 Task: Add the task  Implement a new cloud-based phone system for a company to the section Cloud Security Sprint in the project AgileGuru and add a Due Date to the respective task as 2023/12/17
Action: Mouse moved to (540, 451)
Screenshot: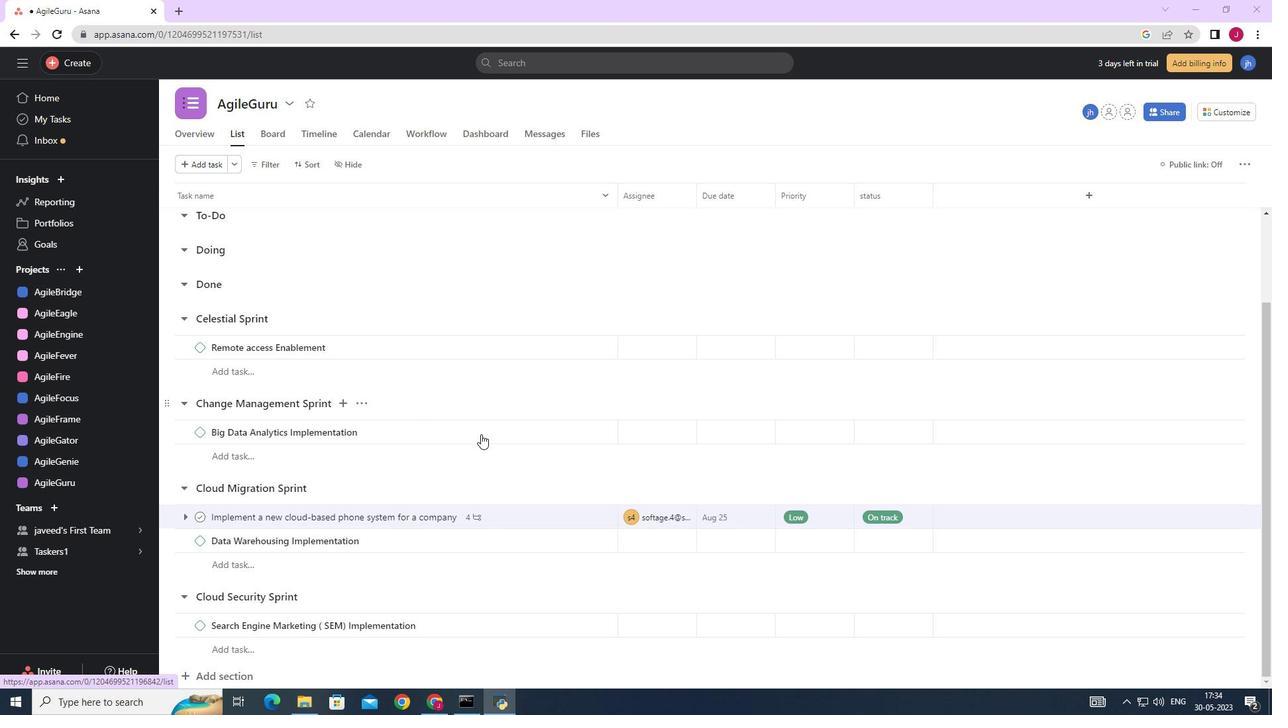 
Action: Mouse scrolled (540, 451) with delta (0, 0)
Screenshot: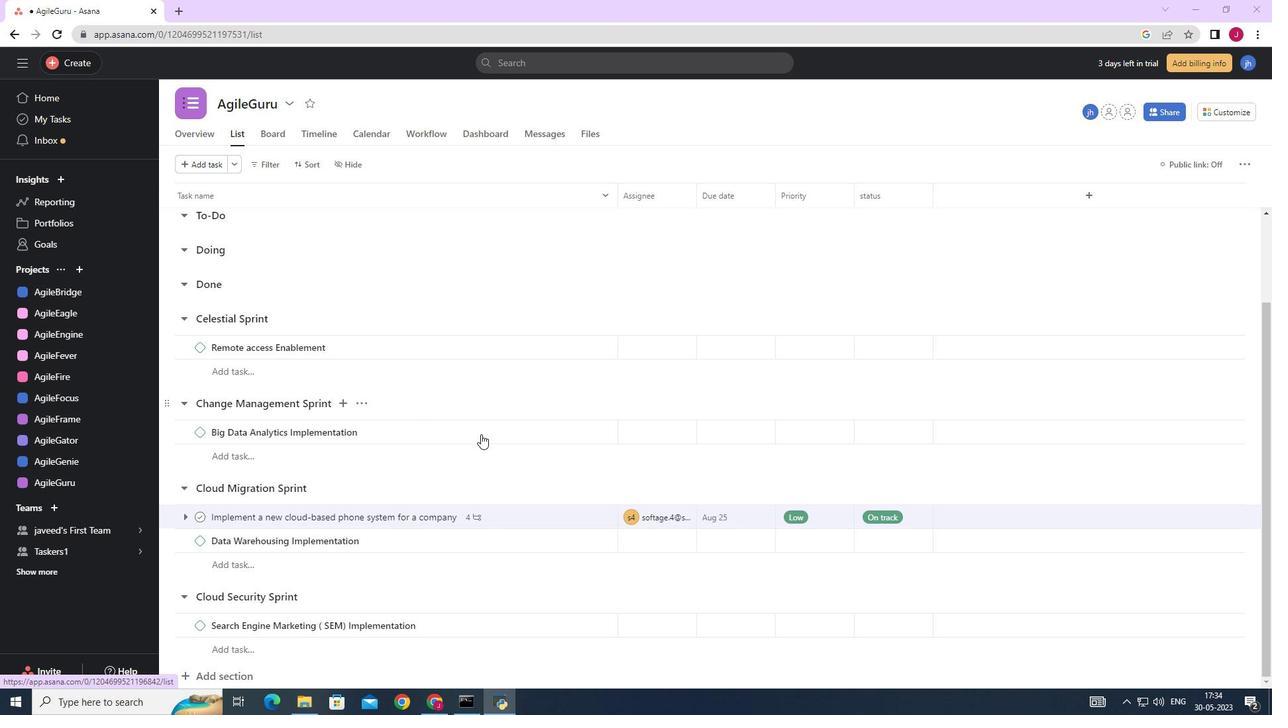 
Action: Mouse moved to (540, 451)
Screenshot: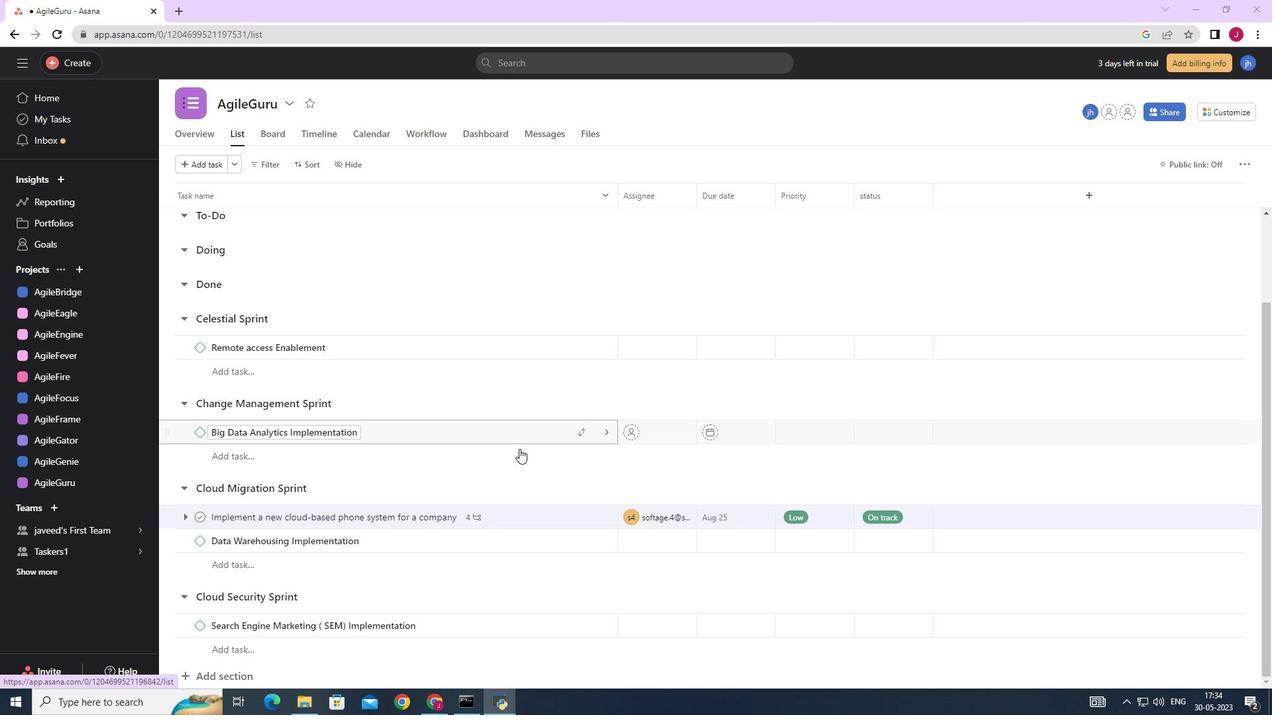
Action: Mouse scrolled (540, 451) with delta (0, 0)
Screenshot: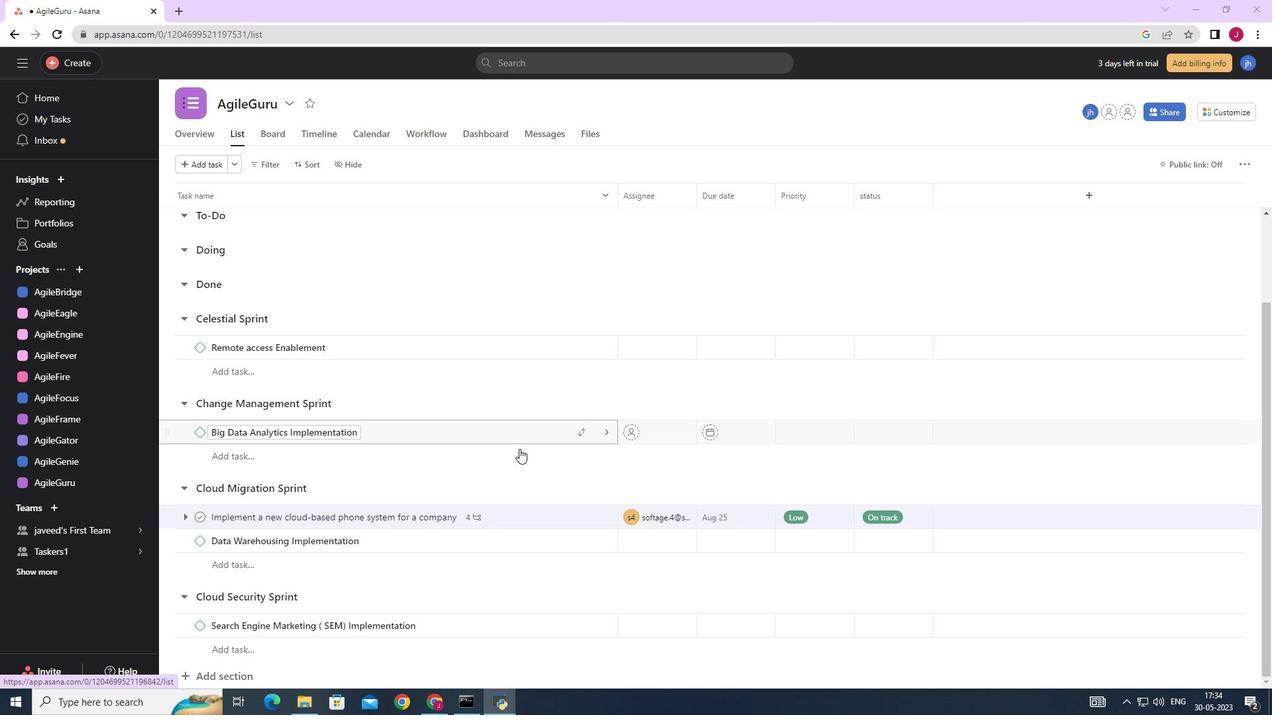 
Action: Mouse moved to (540, 450)
Screenshot: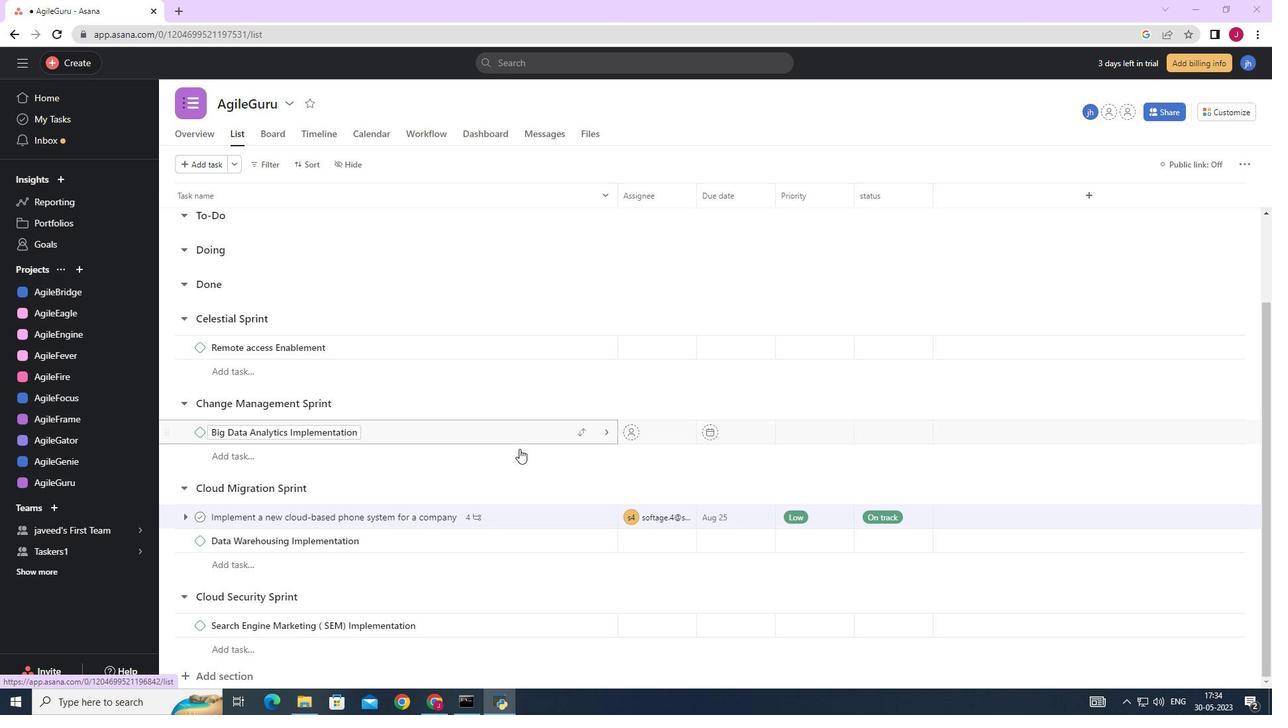 
Action: Mouse scrolled (540, 449) with delta (0, 0)
Screenshot: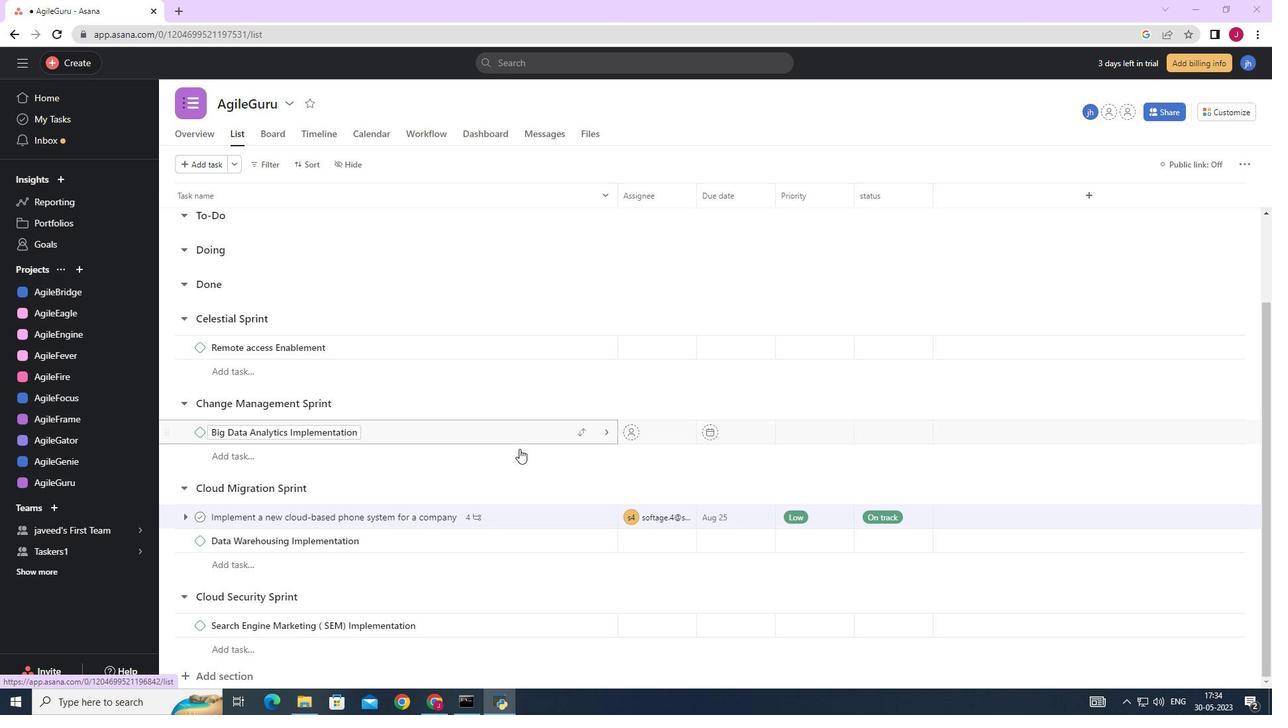 
Action: Mouse moved to (540, 449)
Screenshot: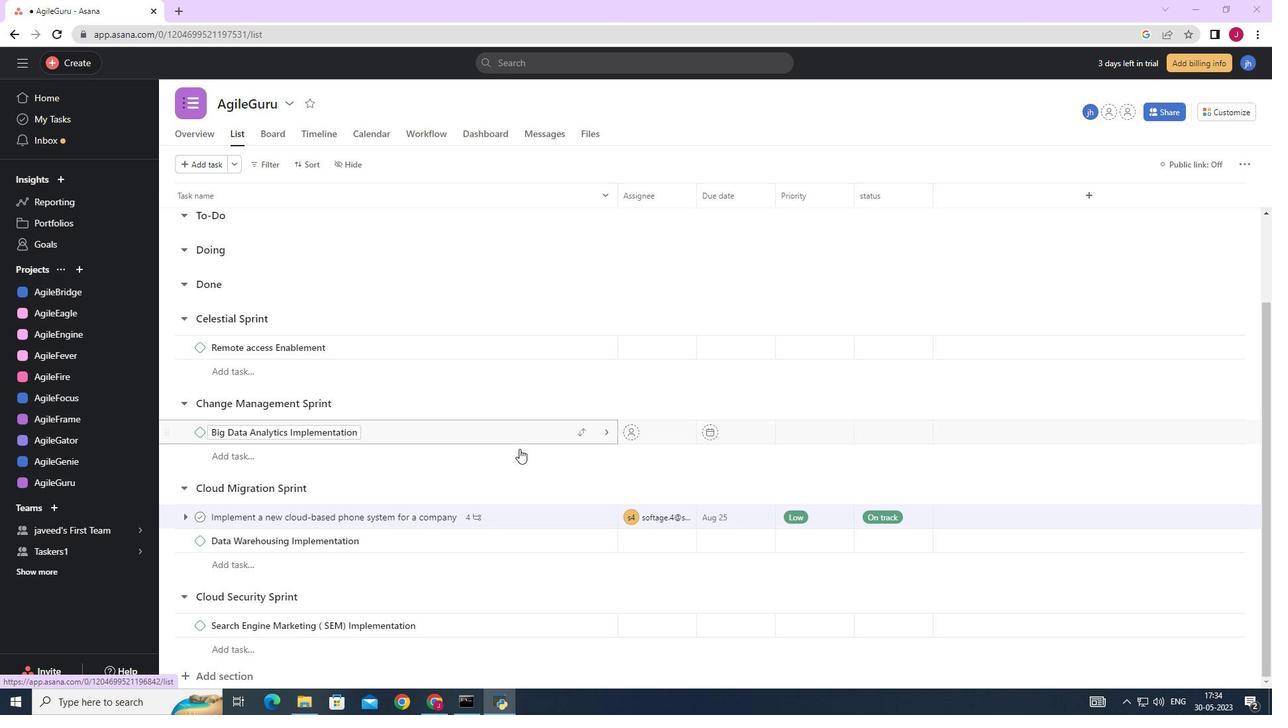 
Action: Mouse scrolled (540, 448) with delta (0, 0)
Screenshot: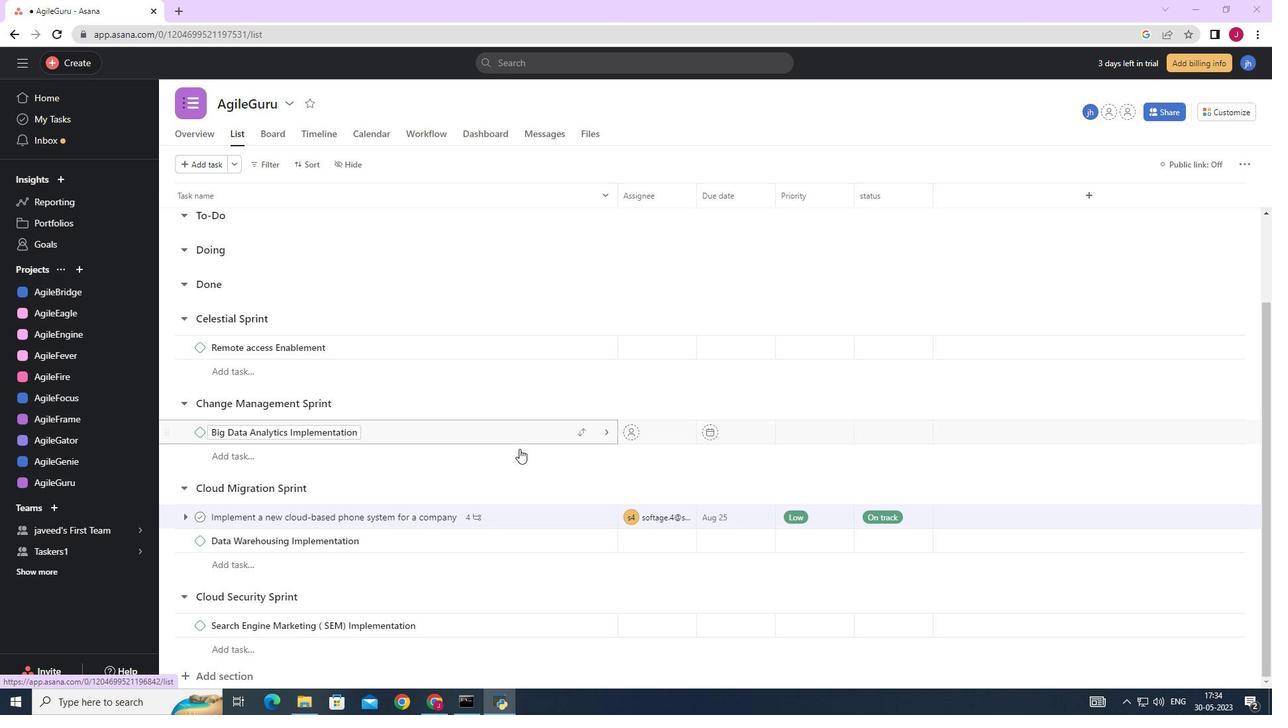 
Action: Mouse moved to (539, 447)
Screenshot: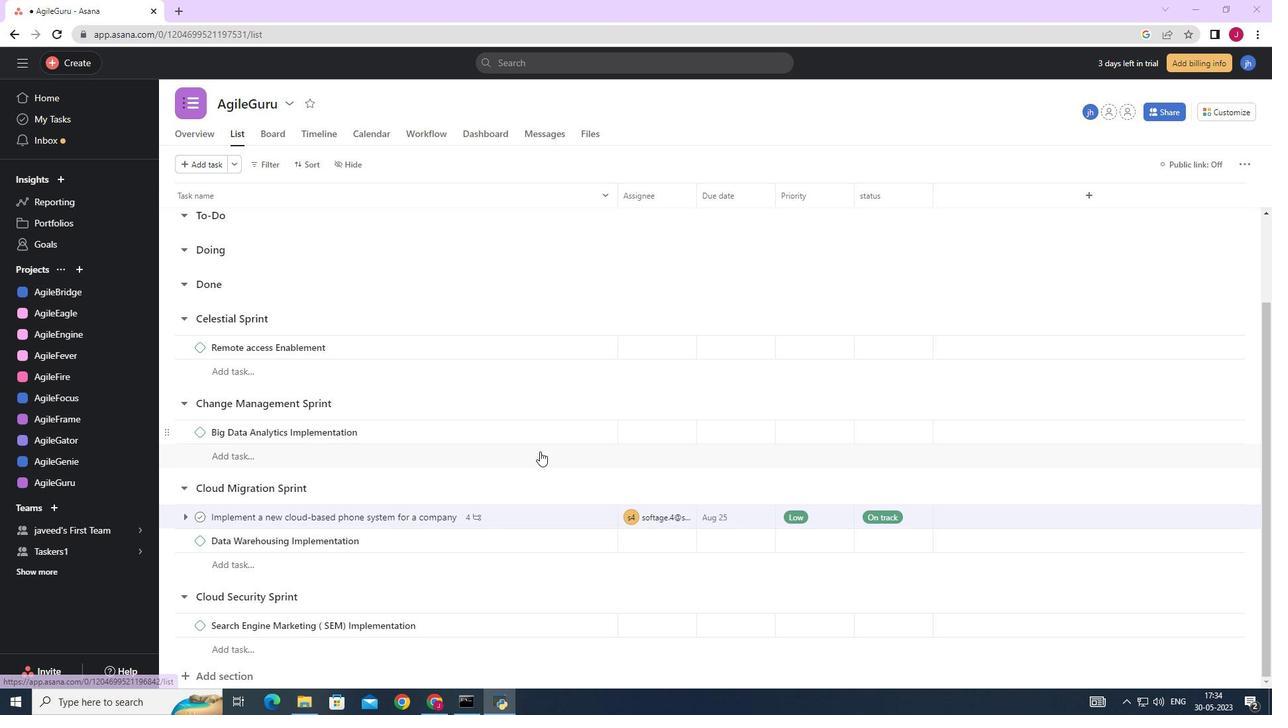 
Action: Mouse scrolled (539, 446) with delta (0, 0)
Screenshot: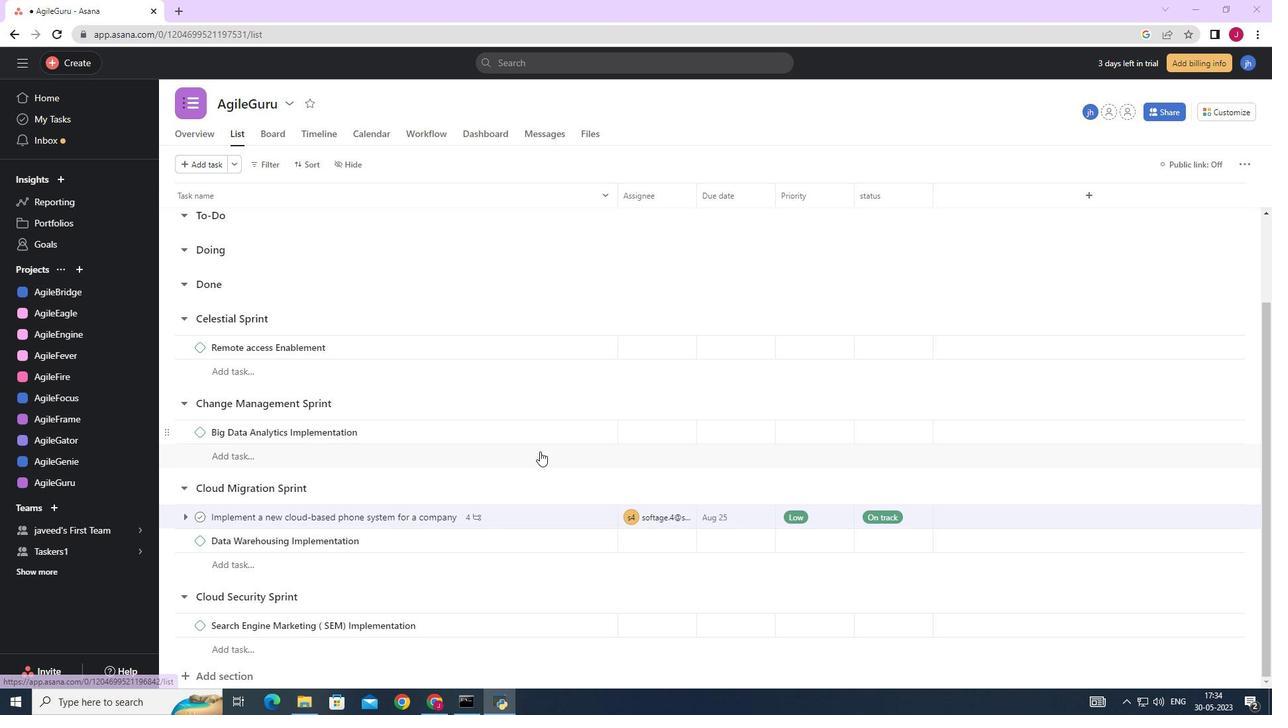
Action: Mouse moved to (583, 518)
Screenshot: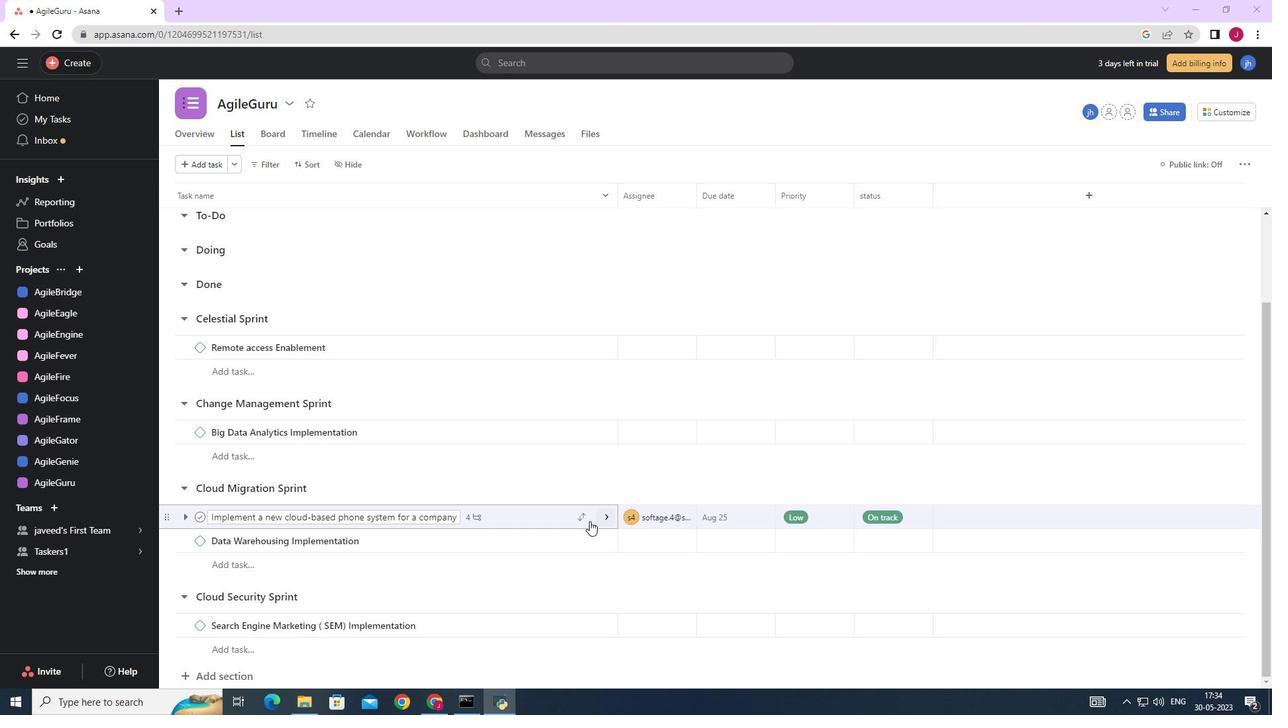 
Action: Mouse pressed left at (583, 518)
Screenshot: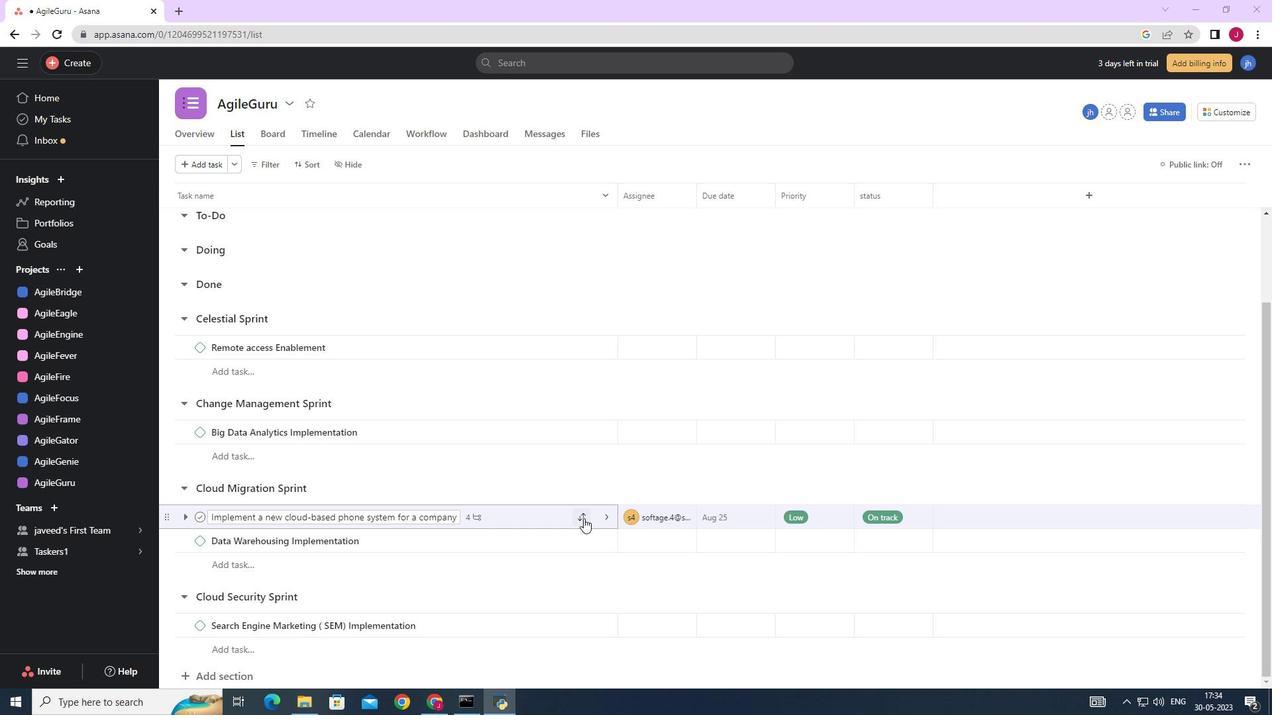 
Action: Mouse moved to (520, 483)
Screenshot: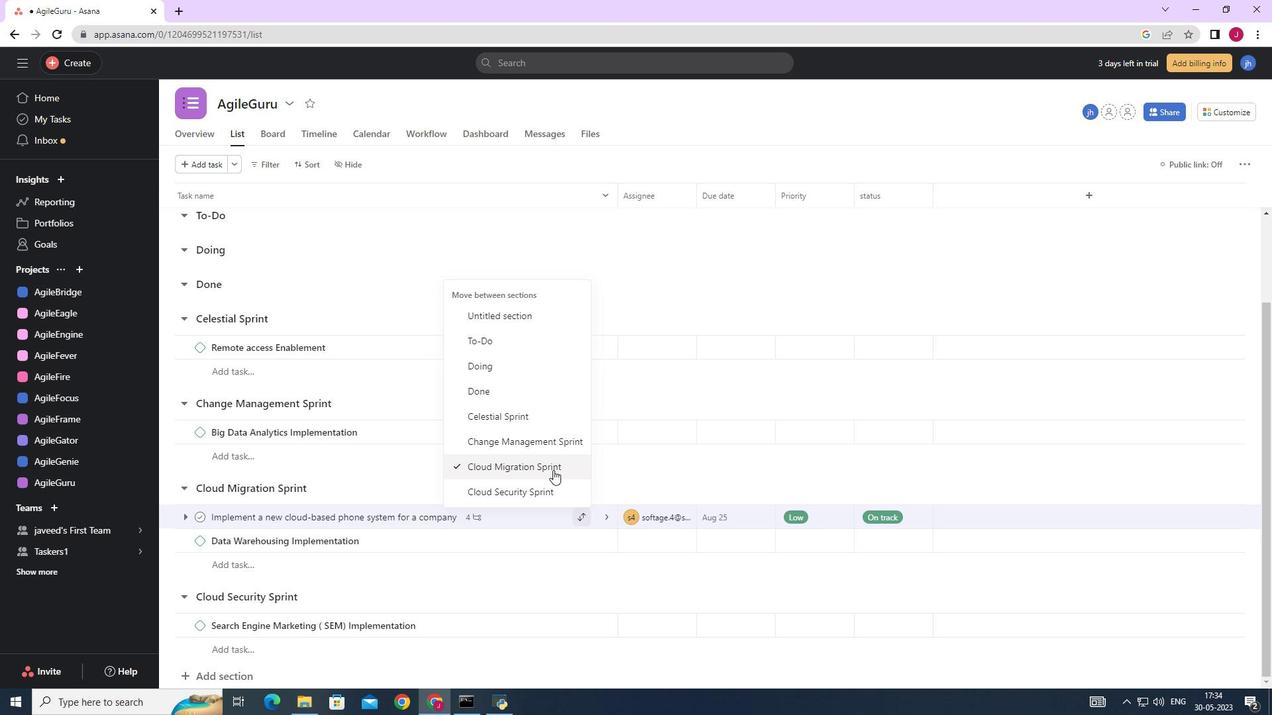 
Action: Mouse scrolled (540, 461) with delta (0, 0)
Screenshot: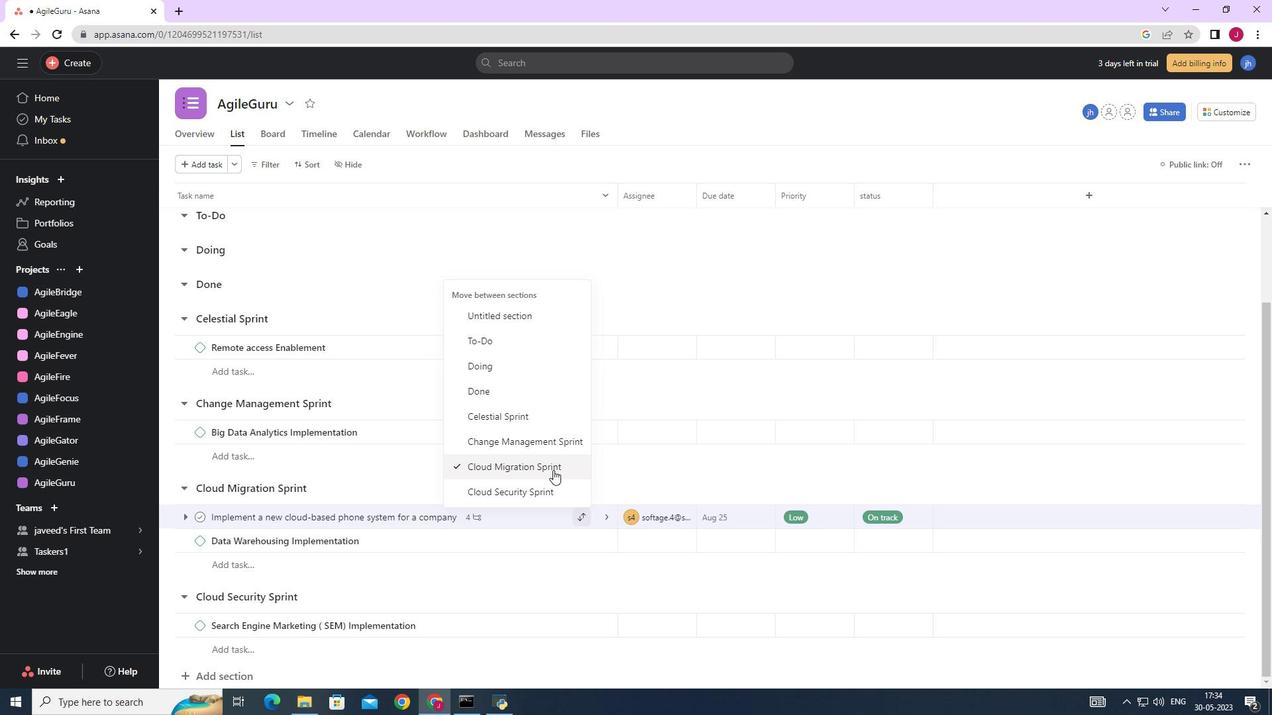 
Action: Mouse moved to (514, 492)
Screenshot: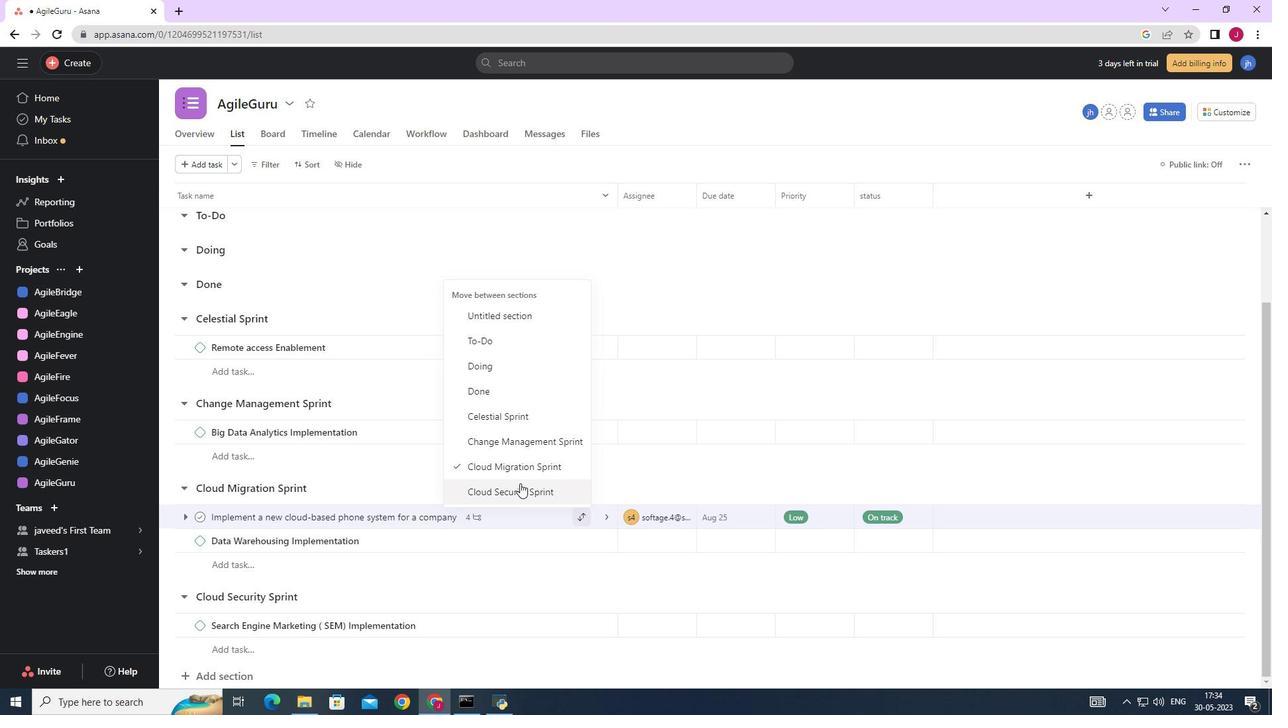 
Action: Mouse pressed left at (514, 492)
Screenshot: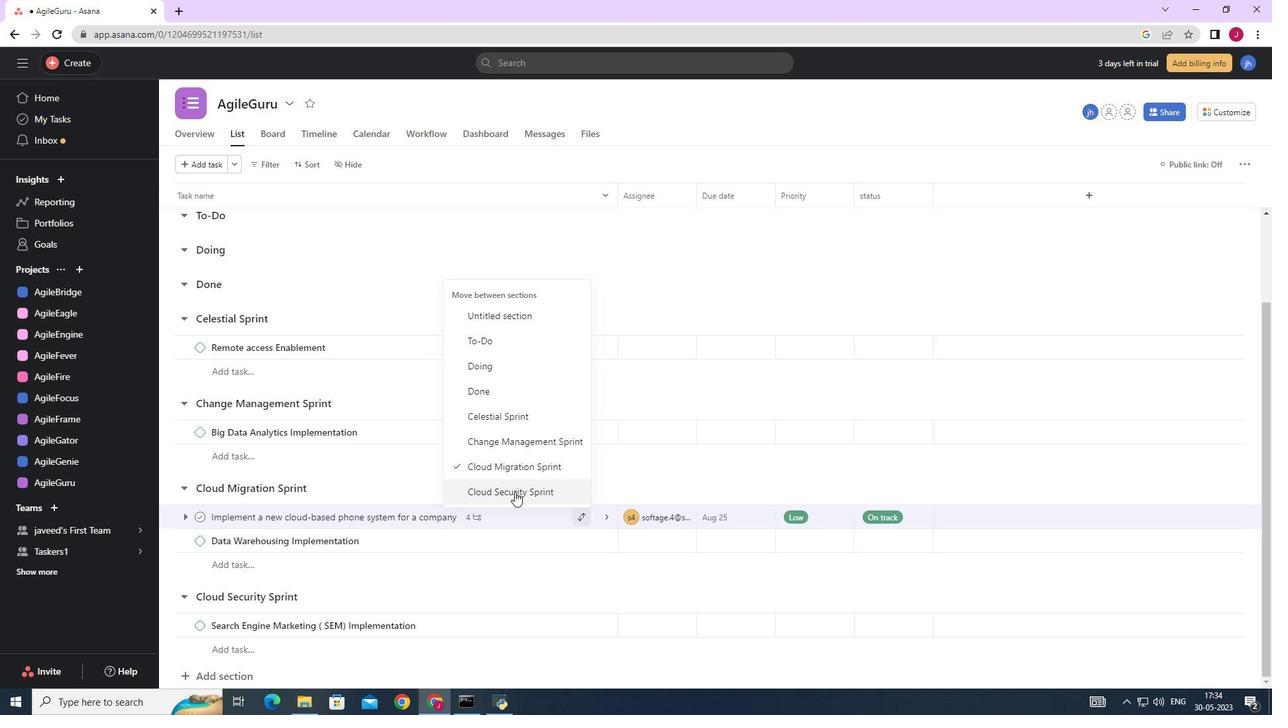 
Action: Mouse moved to (717, 567)
Screenshot: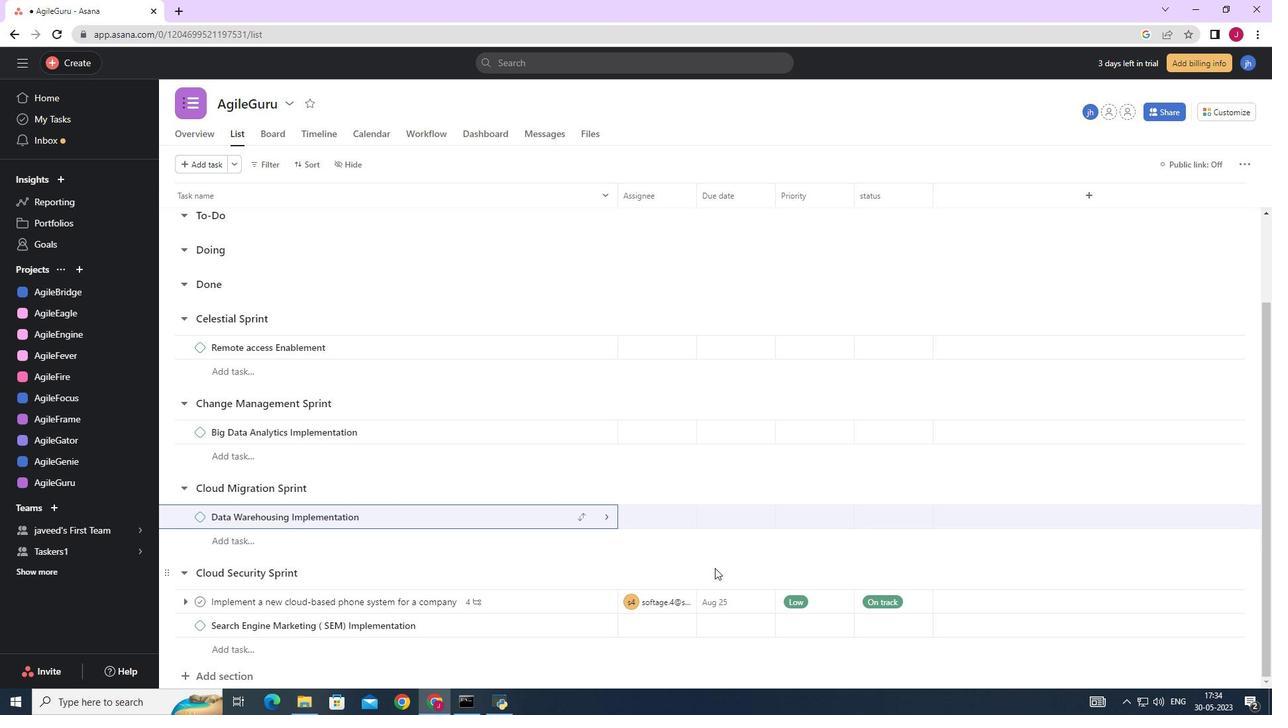 
Action: Mouse scrolled (717, 567) with delta (0, 0)
Screenshot: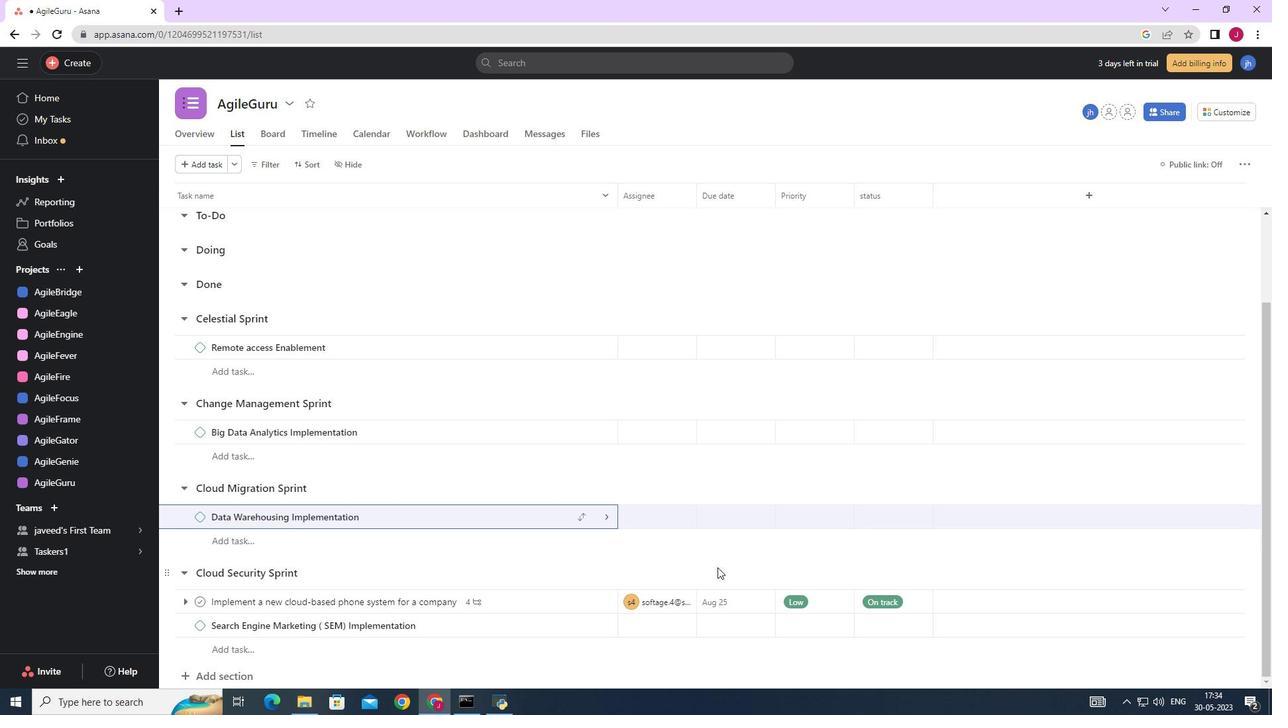 
Action: Mouse scrolled (717, 567) with delta (0, 0)
Screenshot: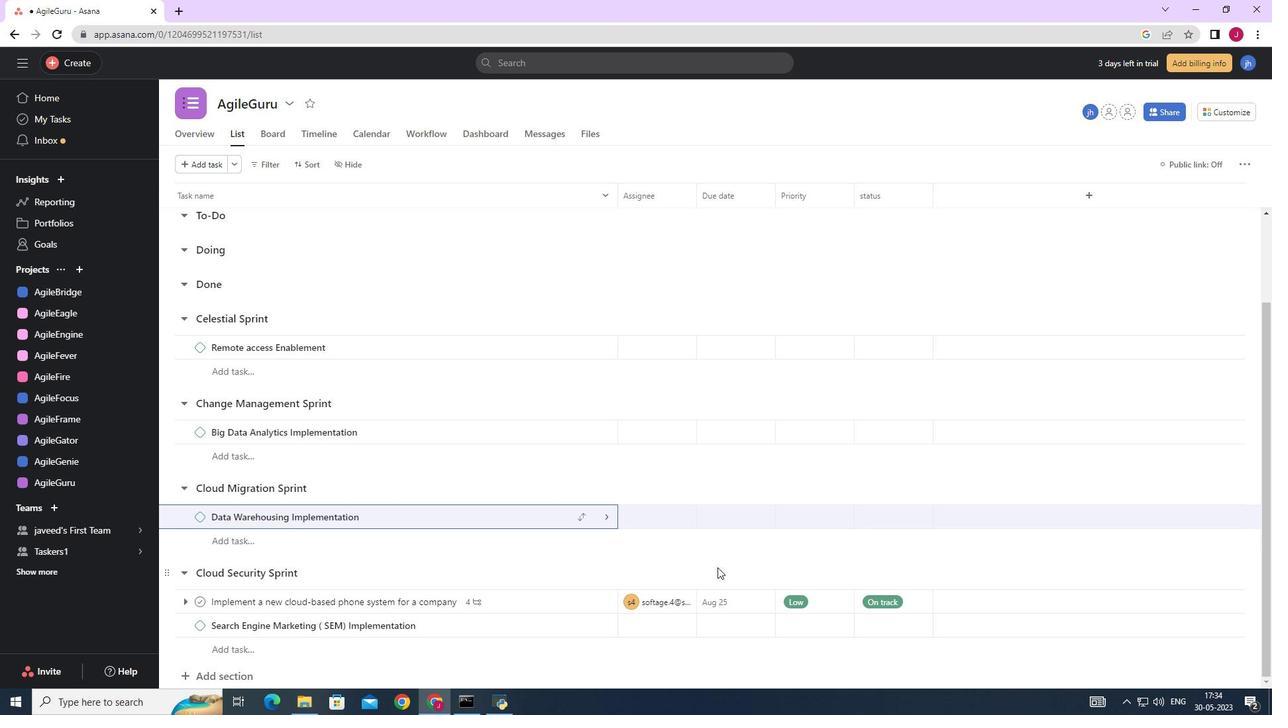 
Action: Mouse scrolled (717, 567) with delta (0, 0)
Screenshot: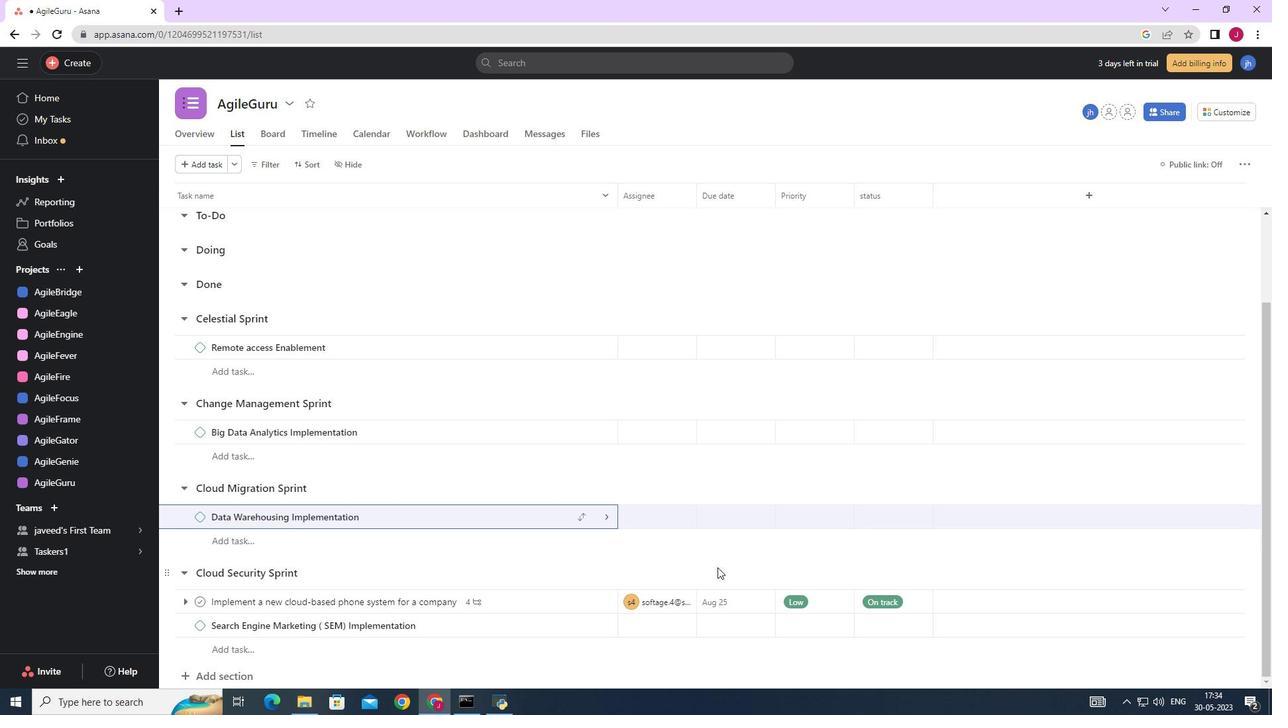 
Action: Mouse scrolled (717, 567) with delta (0, 0)
Screenshot: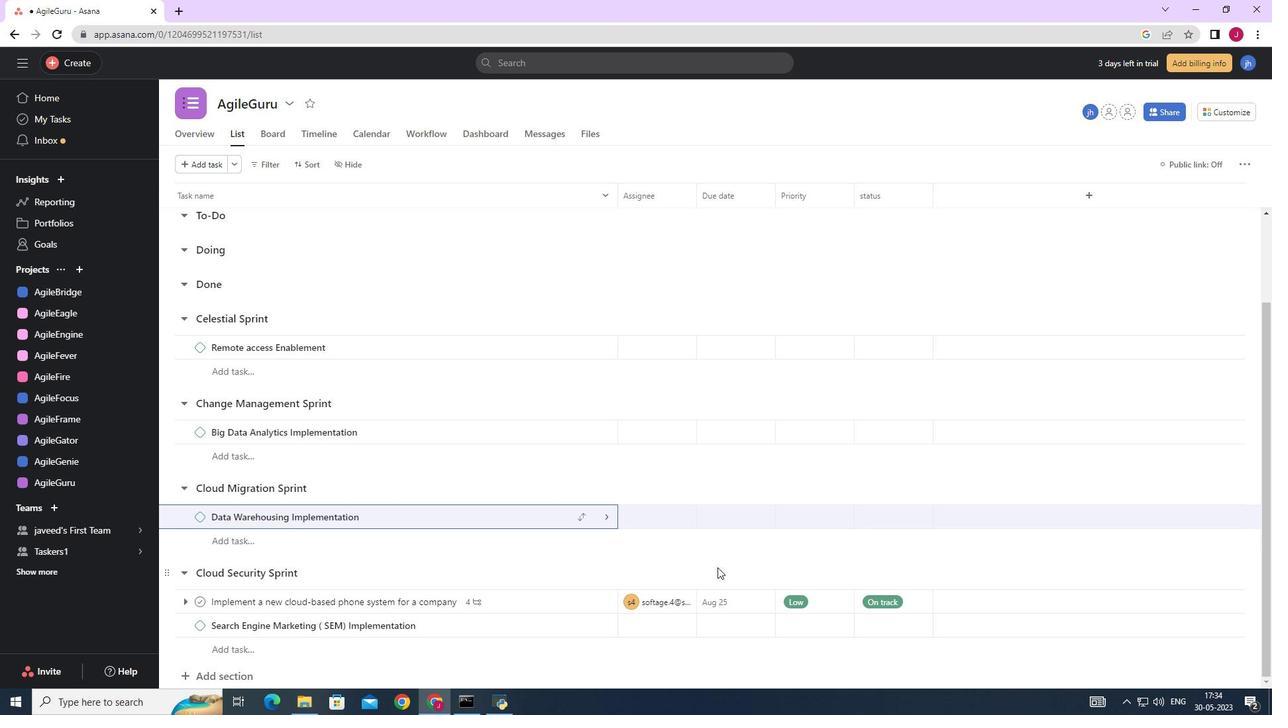 
Action: Mouse moved to (742, 602)
Screenshot: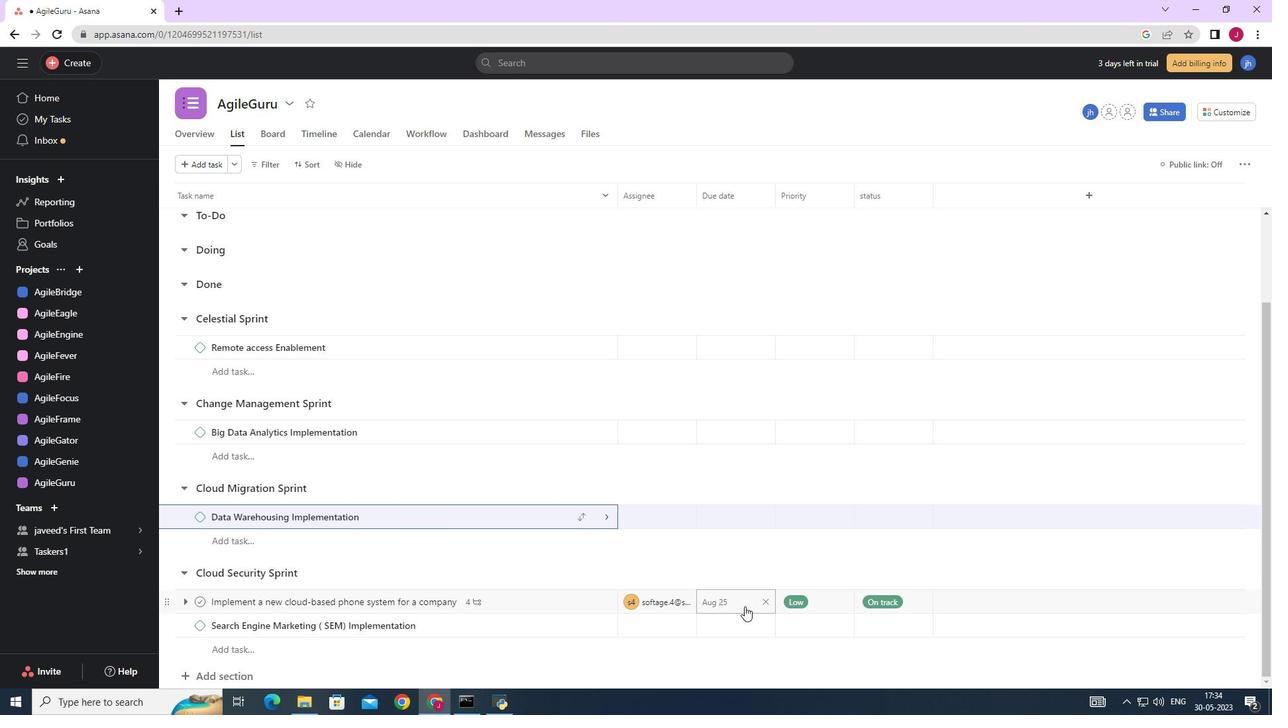 
Action: Mouse pressed left at (742, 602)
Screenshot: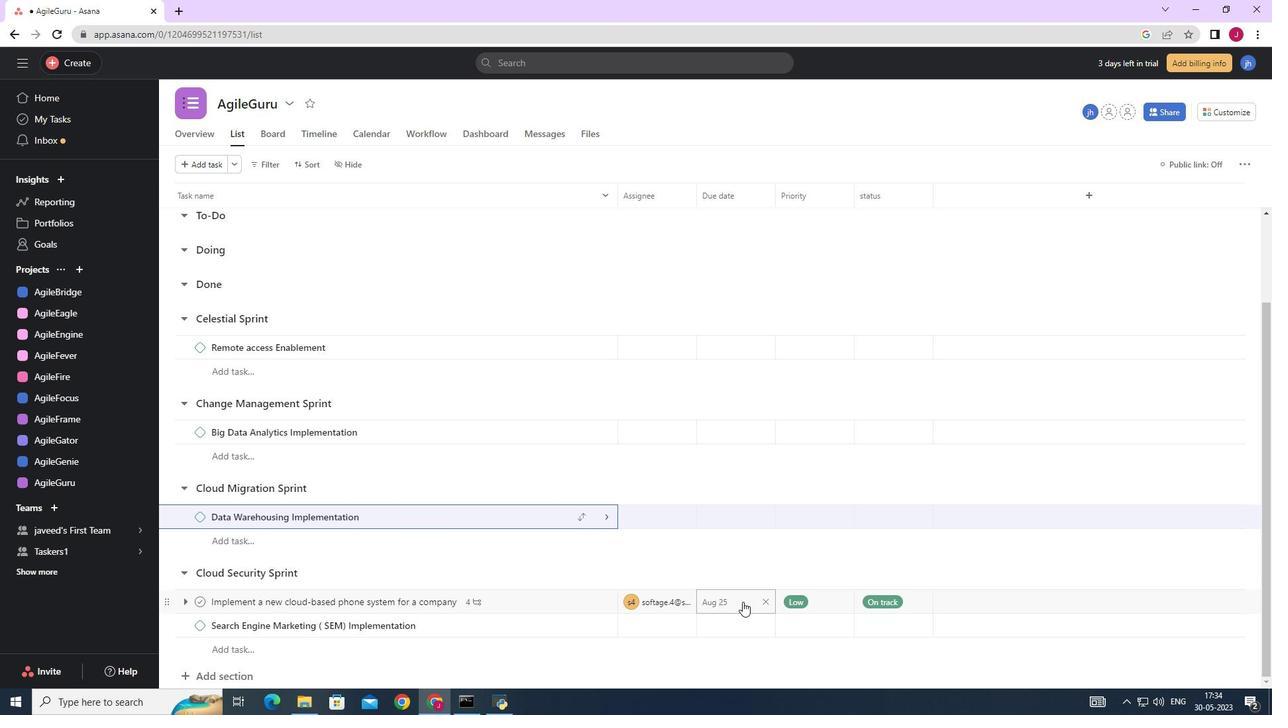 
Action: Mouse moved to (864, 390)
Screenshot: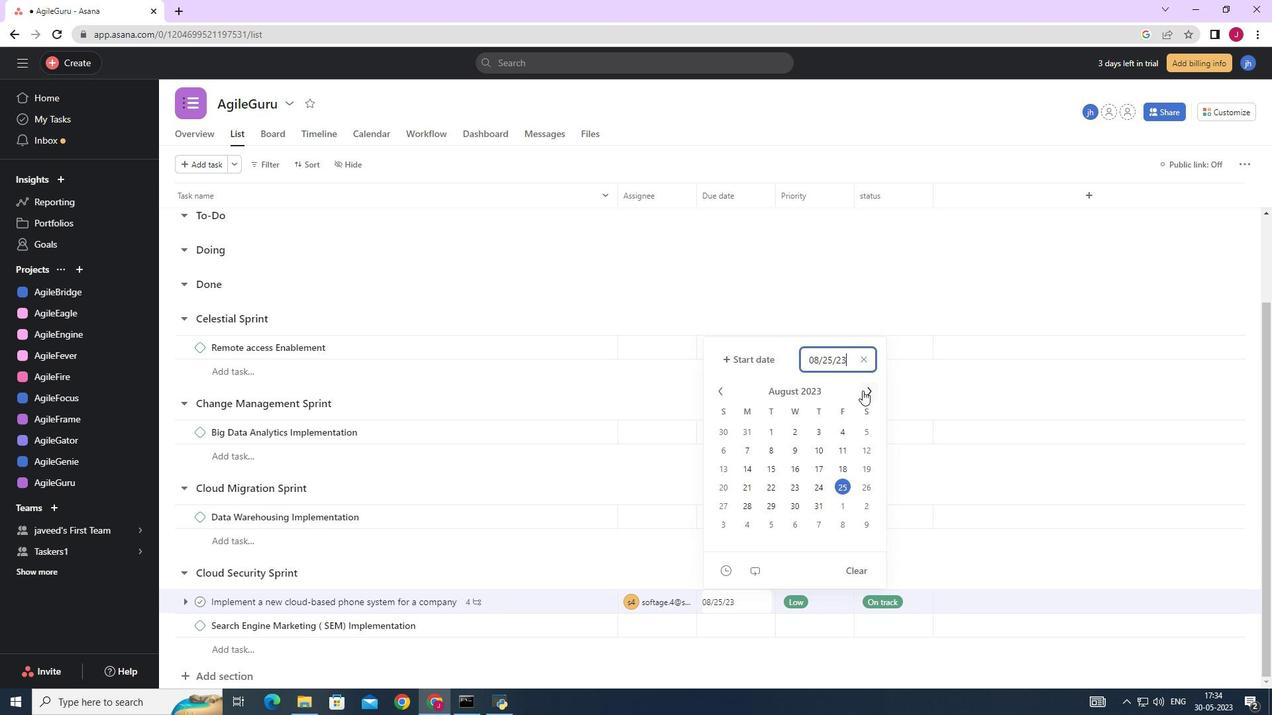 
Action: Mouse pressed left at (864, 390)
Screenshot: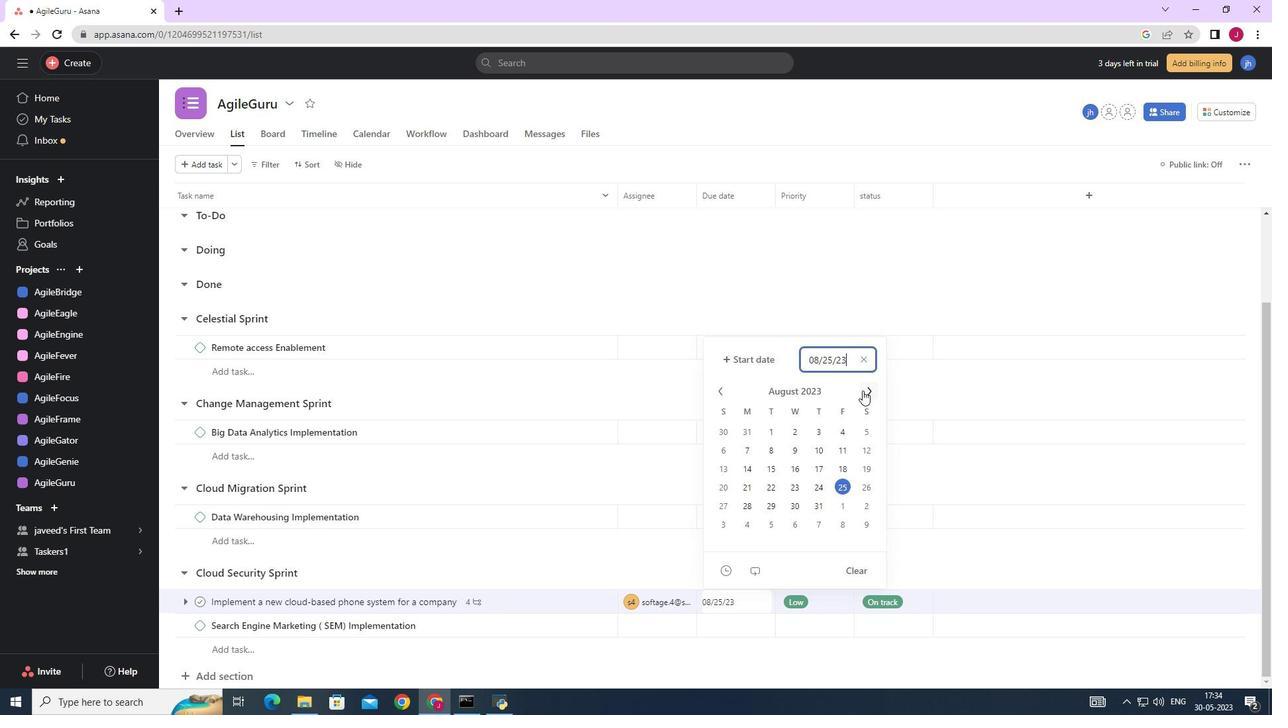 
Action: Mouse moved to (864, 390)
Screenshot: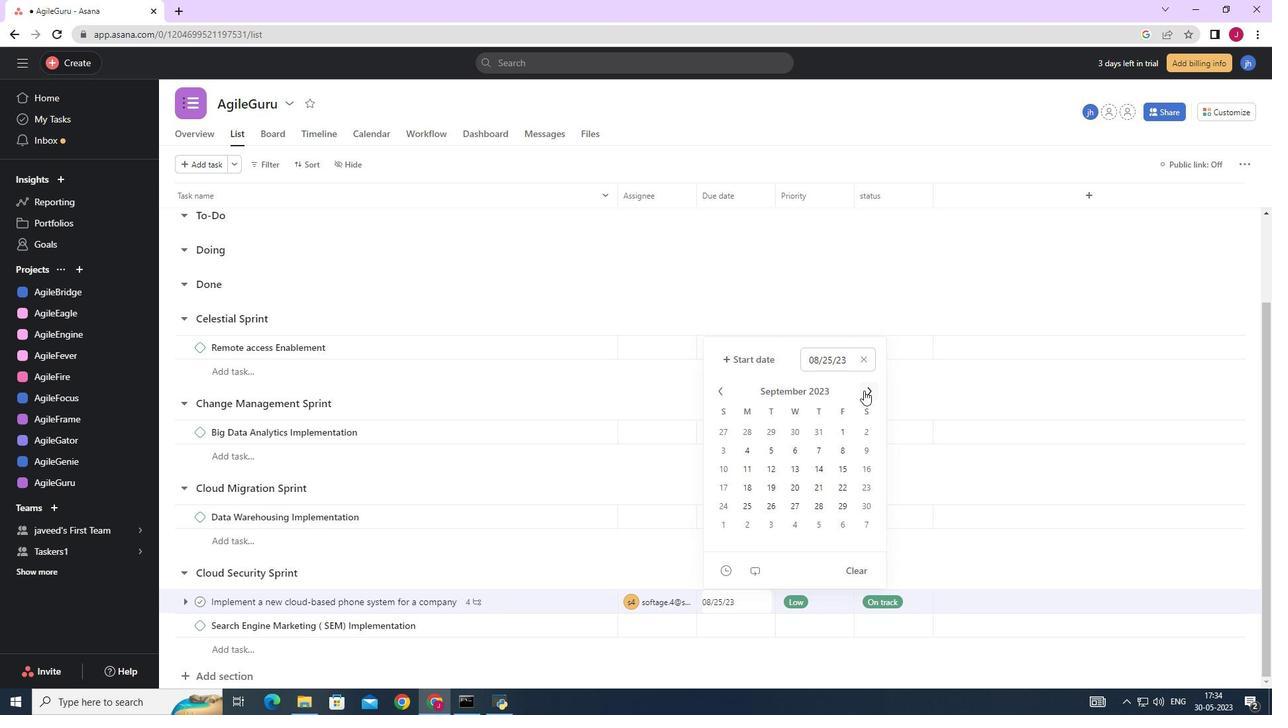 
Action: Mouse pressed left at (864, 390)
Screenshot: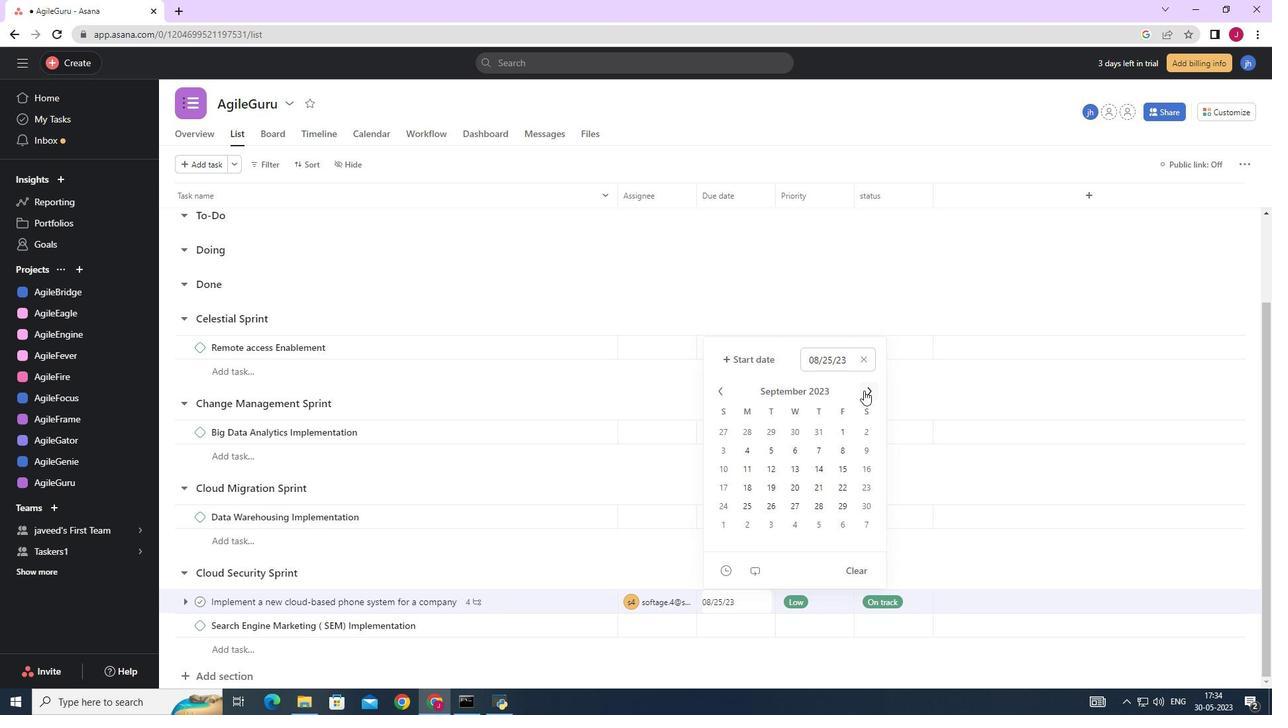 
Action: Mouse moved to (865, 390)
Screenshot: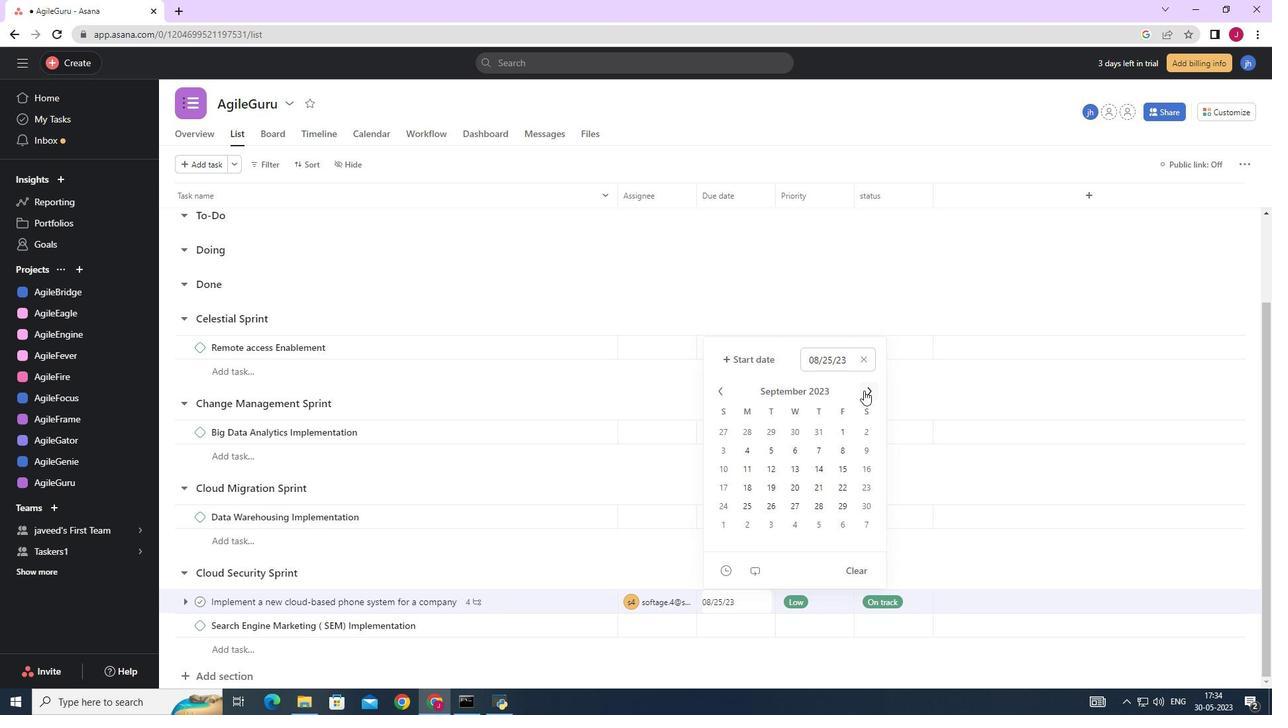 
Action: Mouse pressed left at (865, 390)
Screenshot: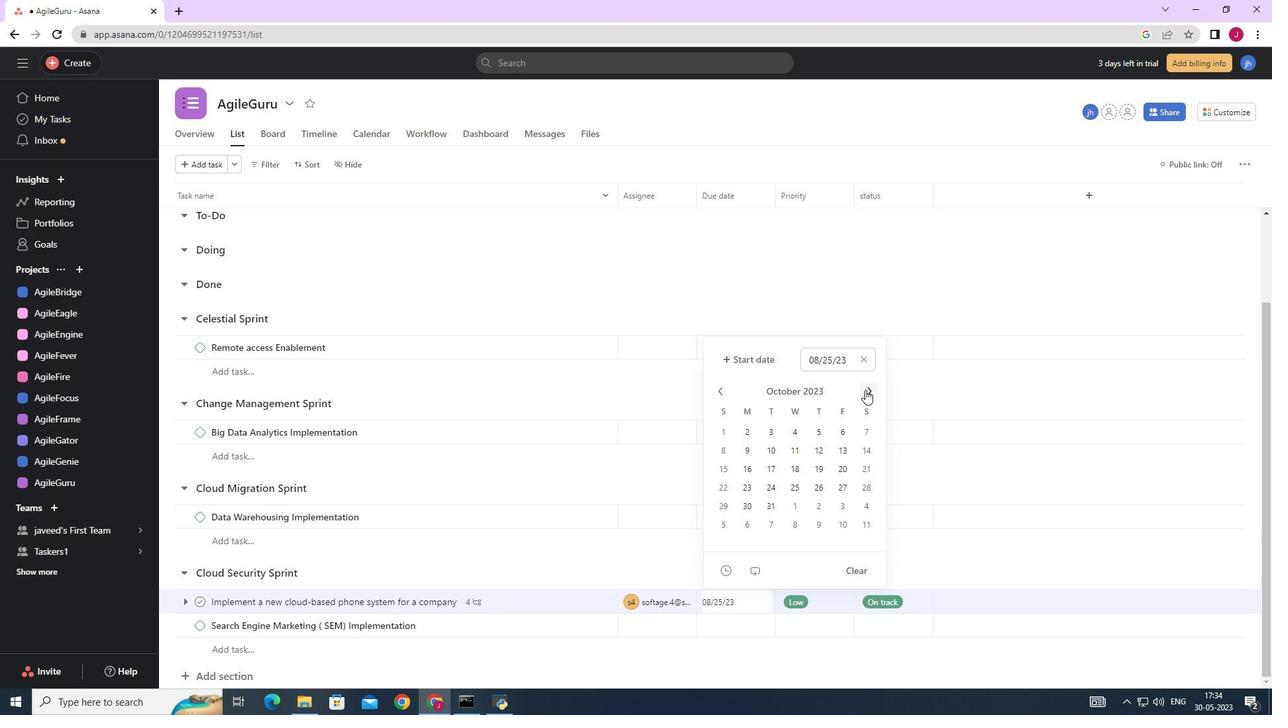 
Action: Mouse pressed left at (865, 390)
Screenshot: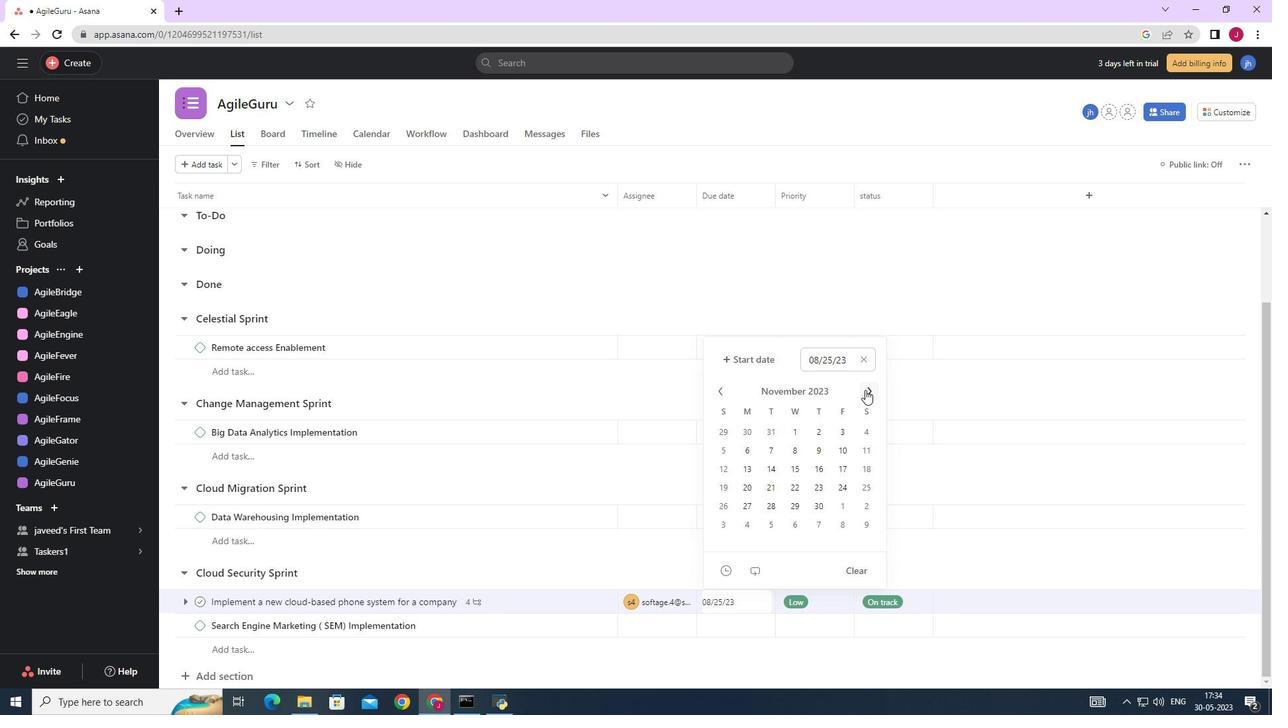 
Action: Mouse moved to (722, 488)
Screenshot: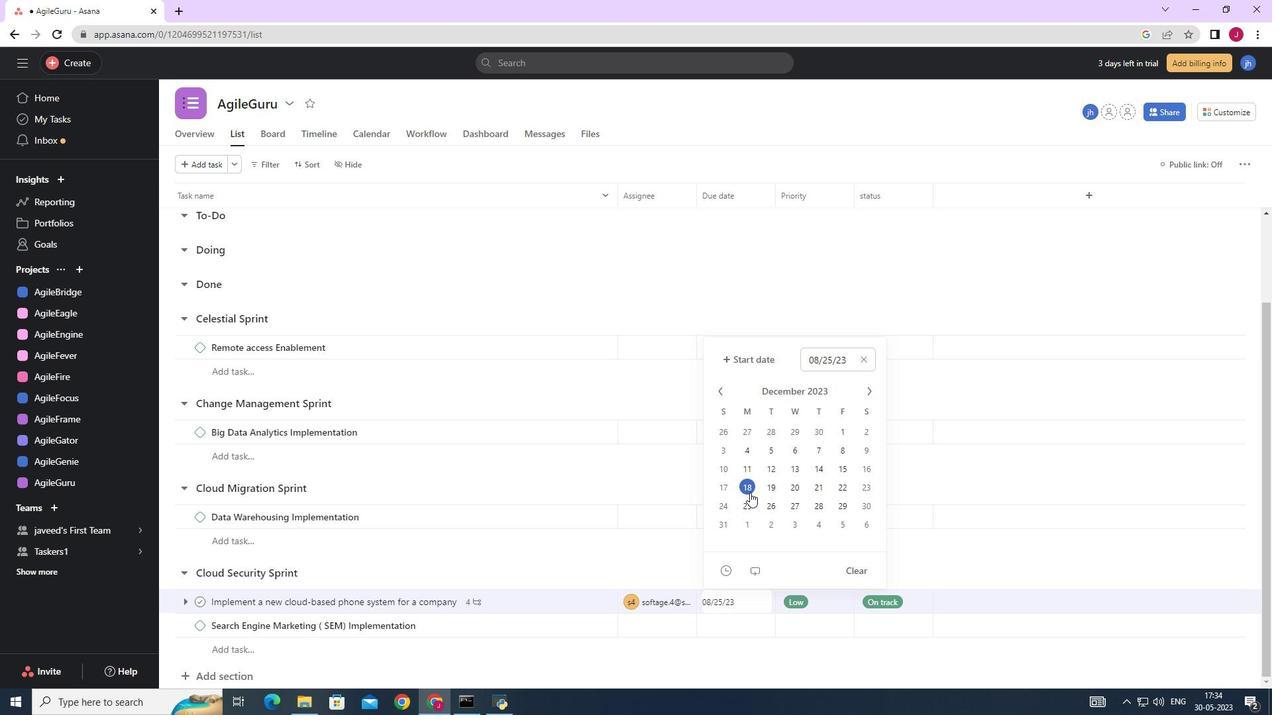 
Action: Mouse pressed left at (722, 488)
Screenshot: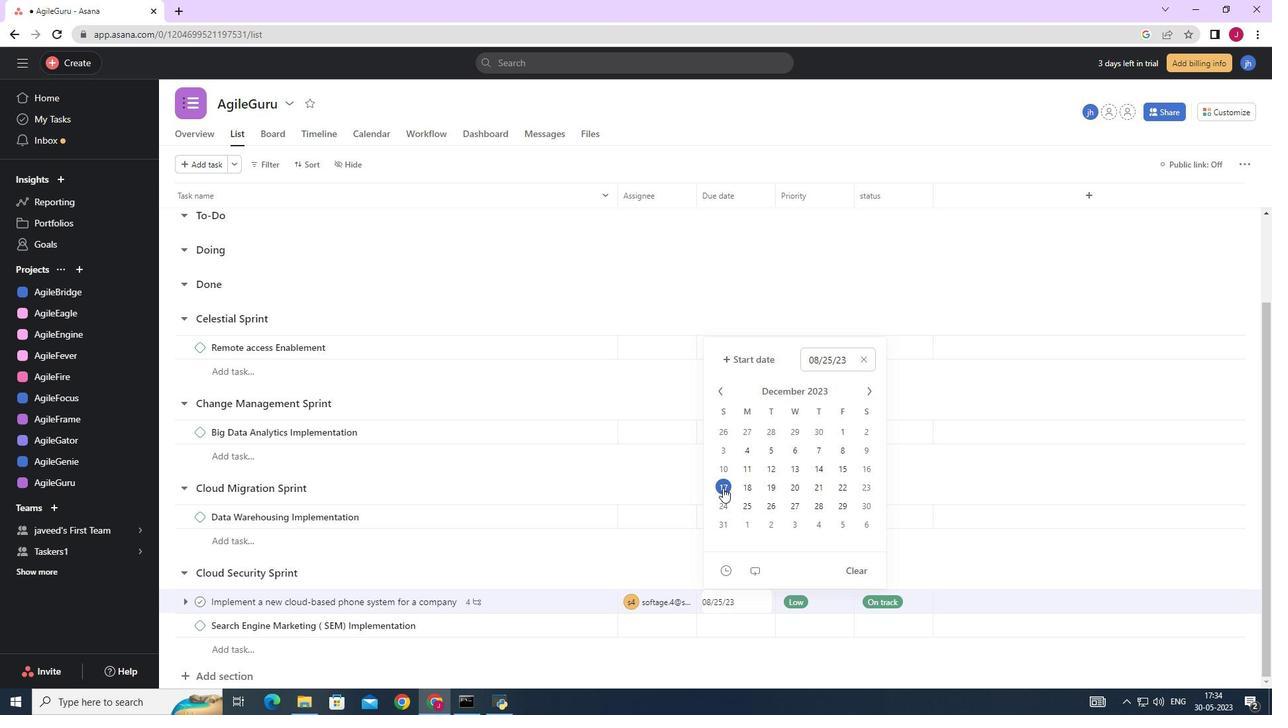
Action: Mouse moved to (924, 298)
Screenshot: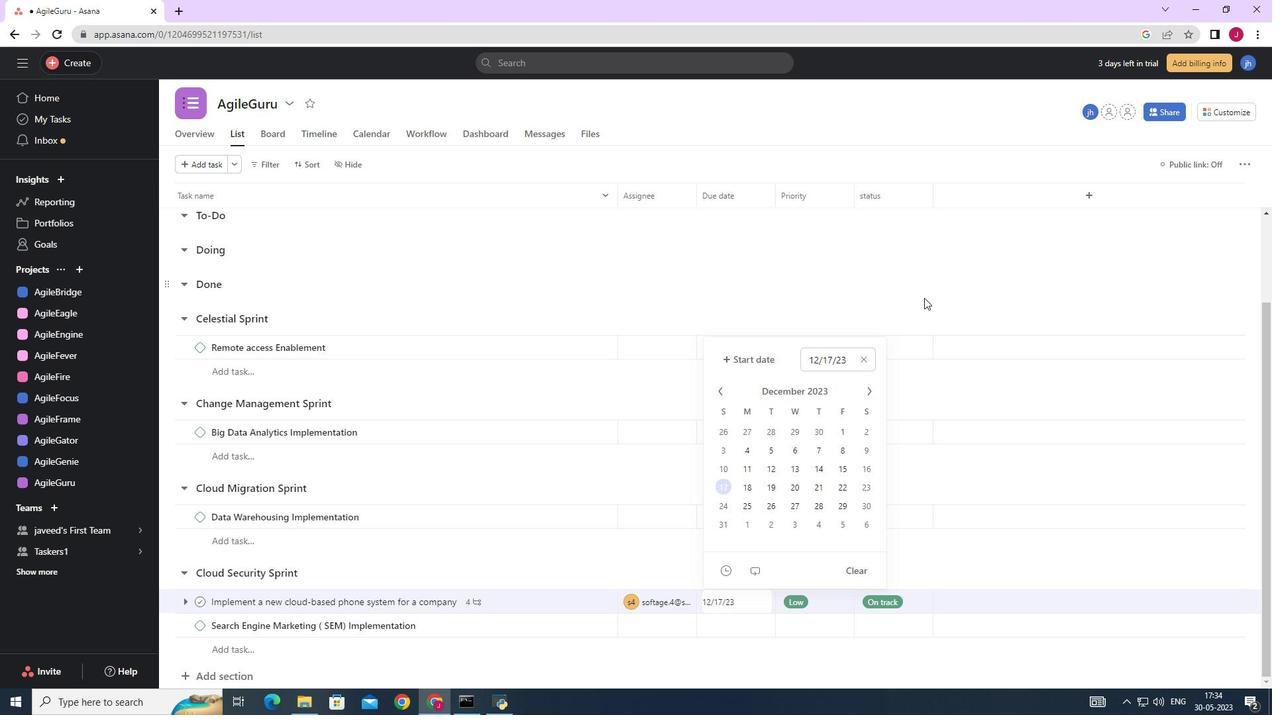 
Action: Mouse pressed left at (924, 298)
Screenshot: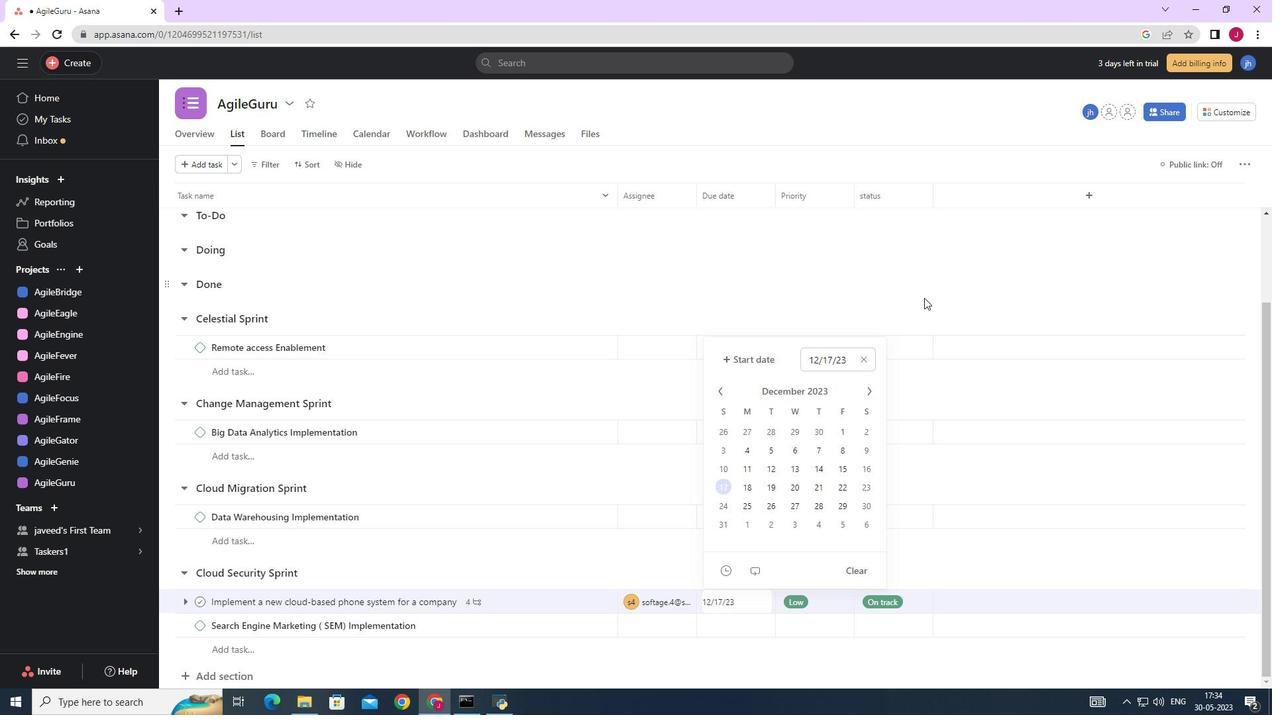 
Action: Mouse moved to (921, 300)
Screenshot: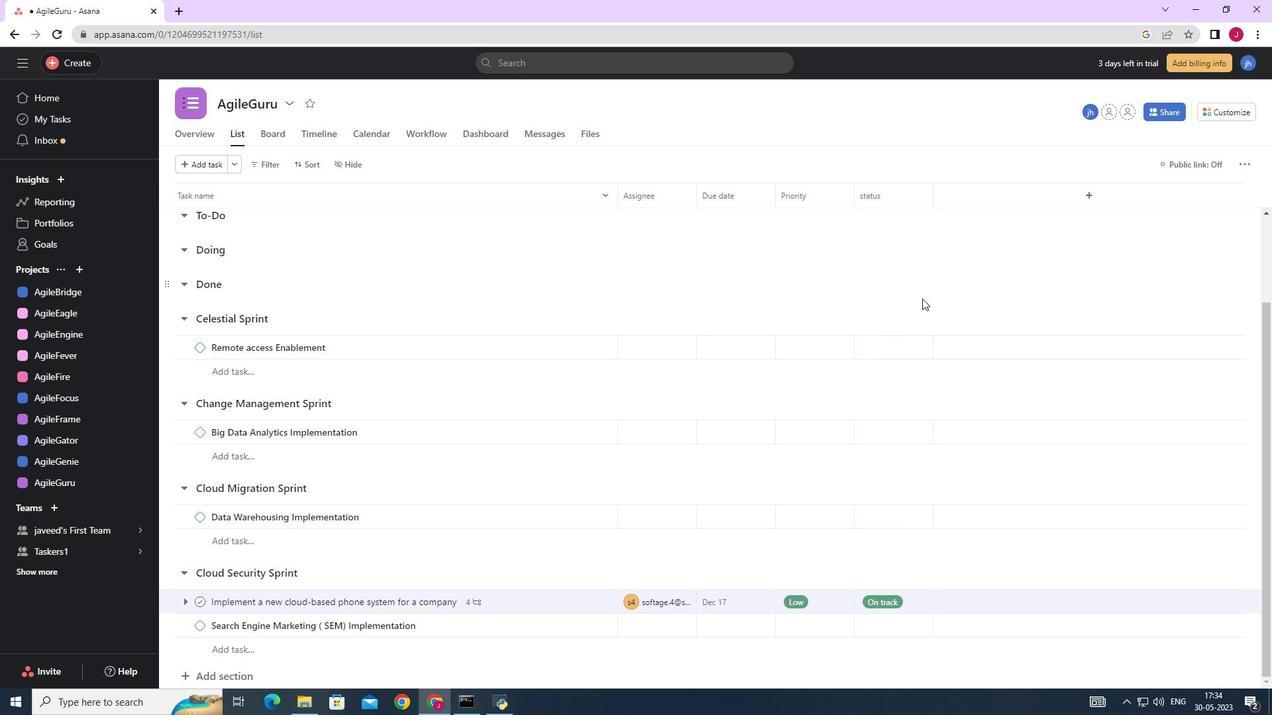 
